 Task: Select the false option in the web worker.
Action: Mouse moved to (18, 464)
Screenshot: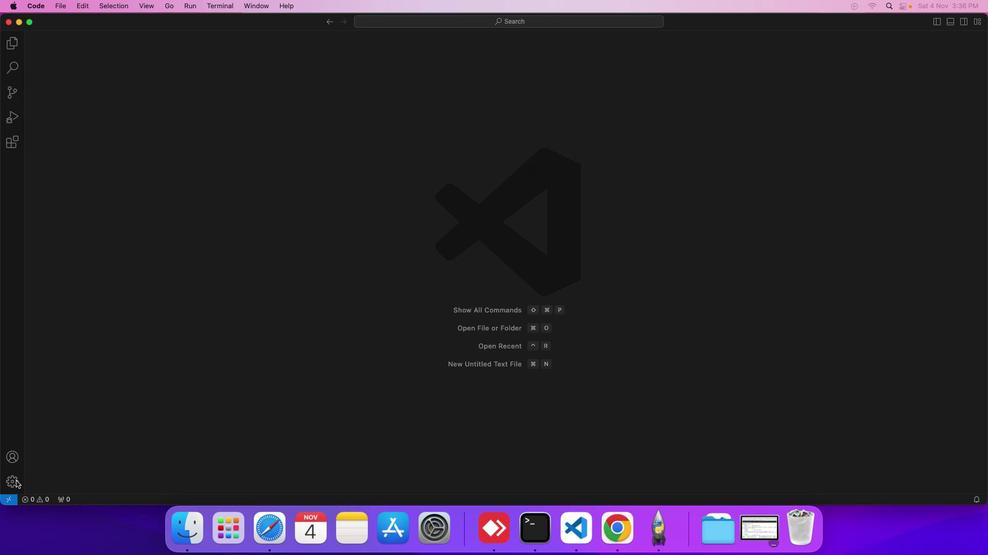 
Action: Mouse pressed left at (18, 464)
Screenshot: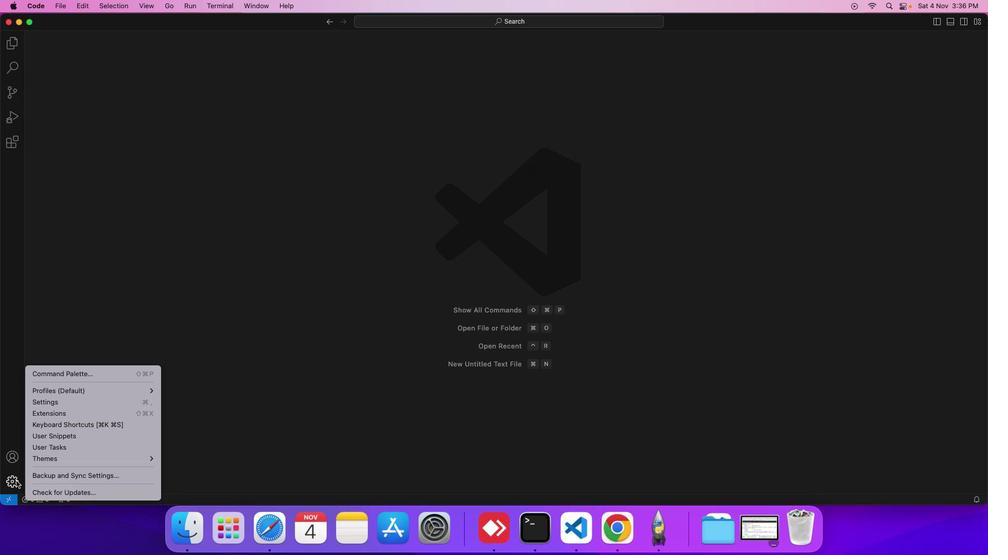 
Action: Mouse moved to (50, 406)
Screenshot: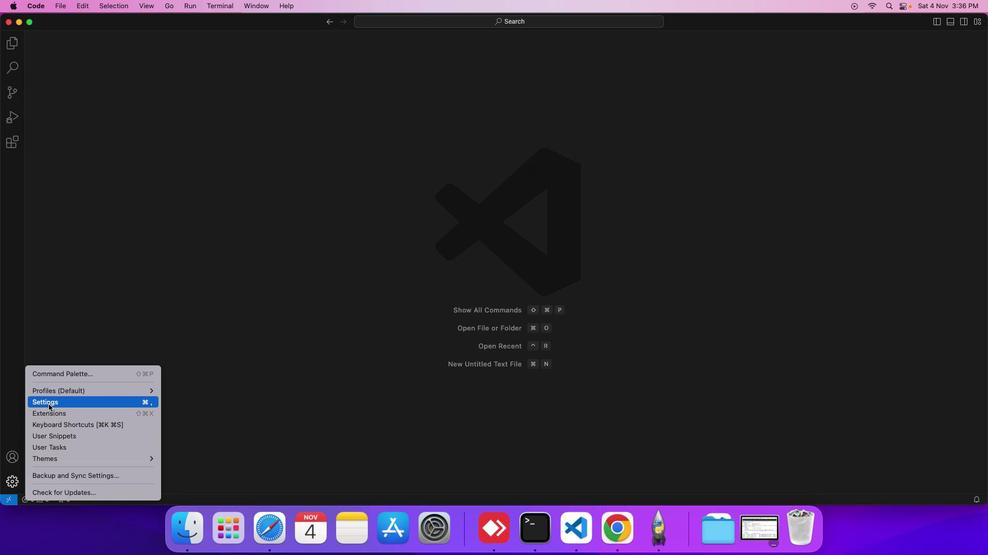 
Action: Mouse pressed left at (50, 406)
Screenshot: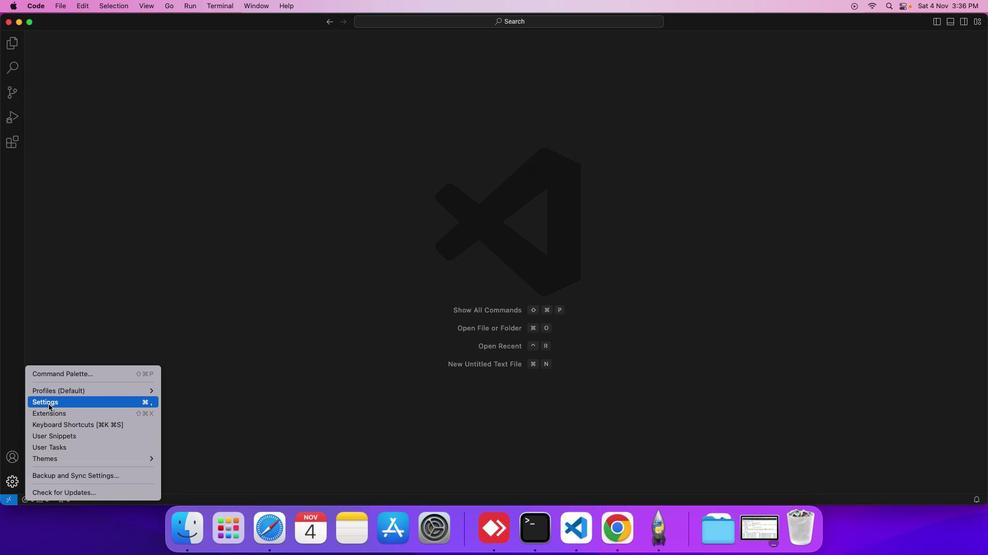 
Action: Mouse moved to (242, 216)
Screenshot: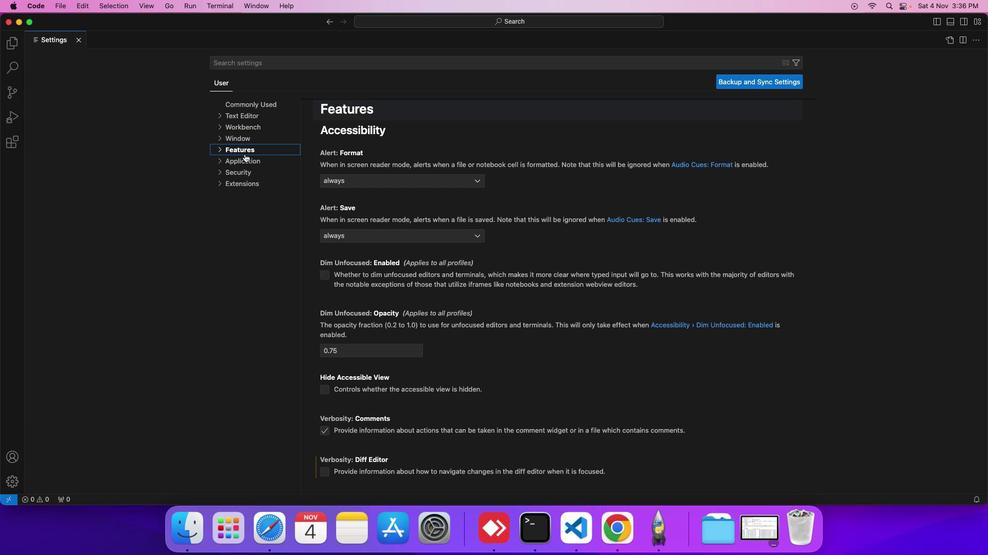 
Action: Mouse pressed left at (242, 216)
Screenshot: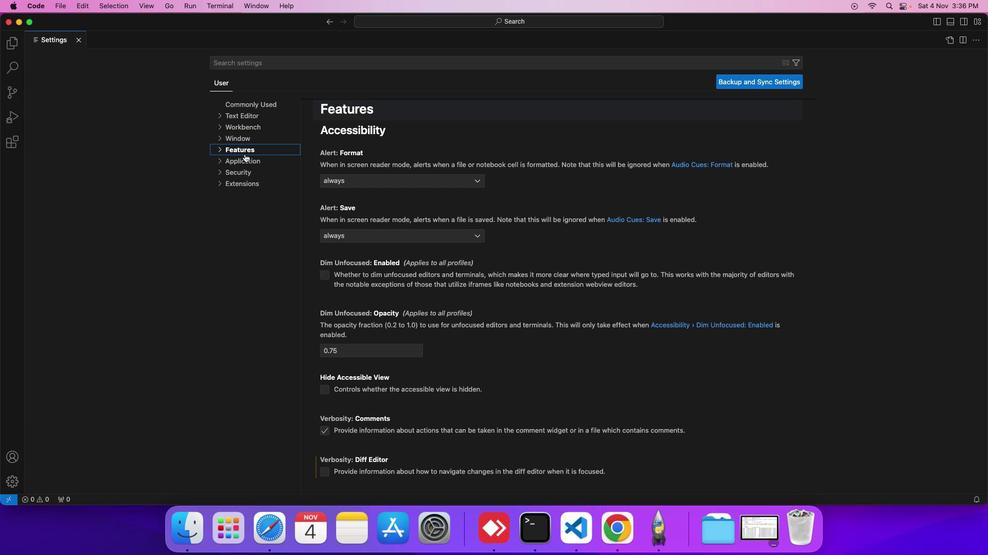 
Action: Mouse moved to (248, 275)
Screenshot: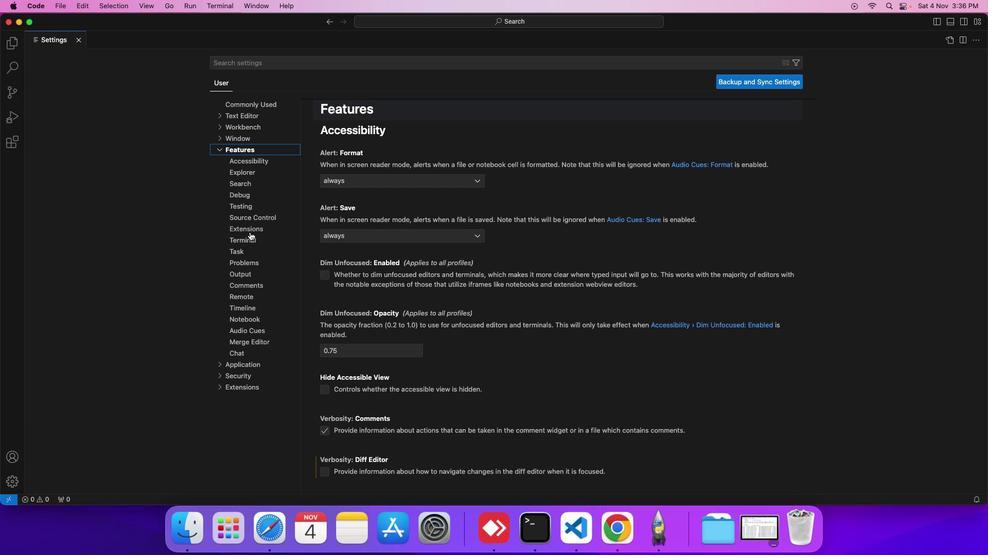 
Action: Mouse pressed left at (248, 275)
Screenshot: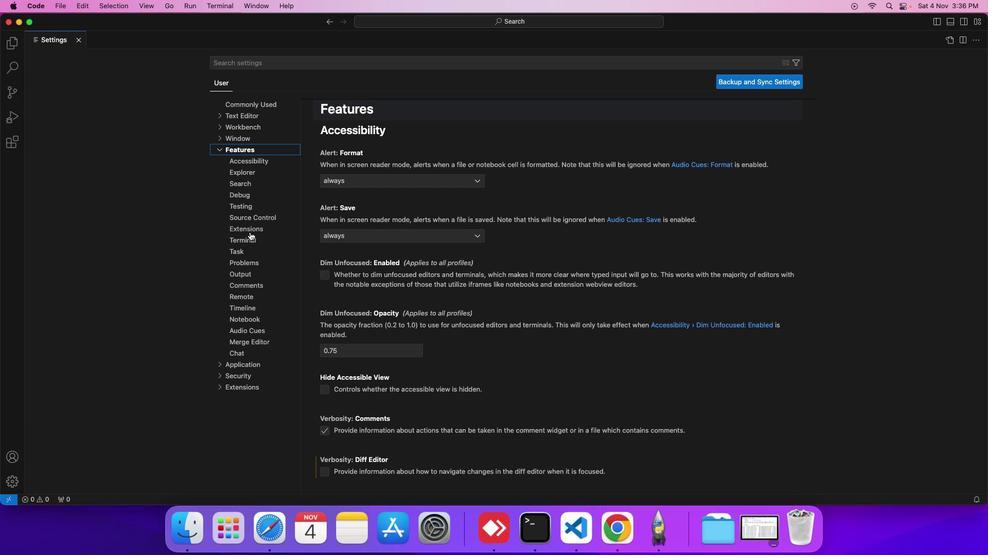 
Action: Mouse moved to (368, 336)
Screenshot: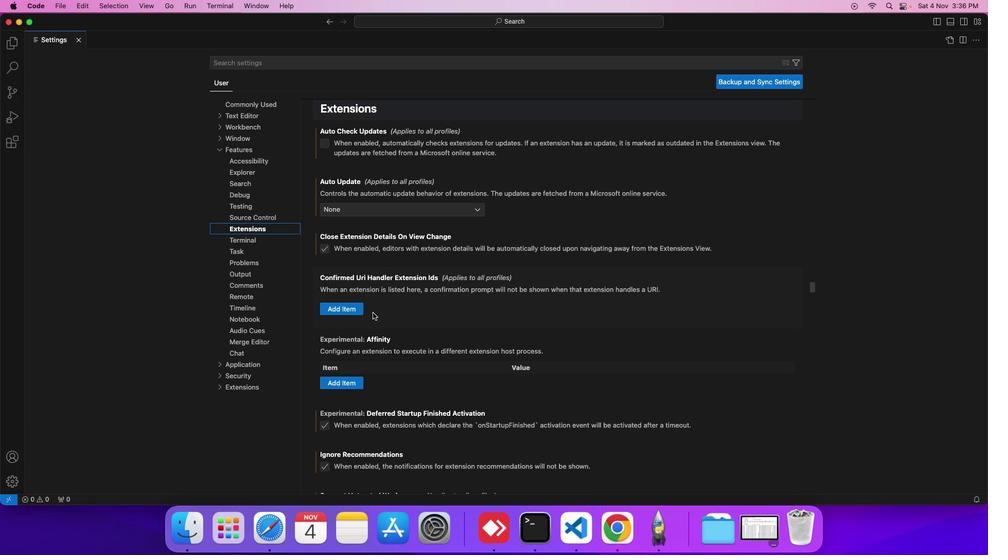 
Action: Mouse scrolled (368, 336) with delta (2, 98)
Screenshot: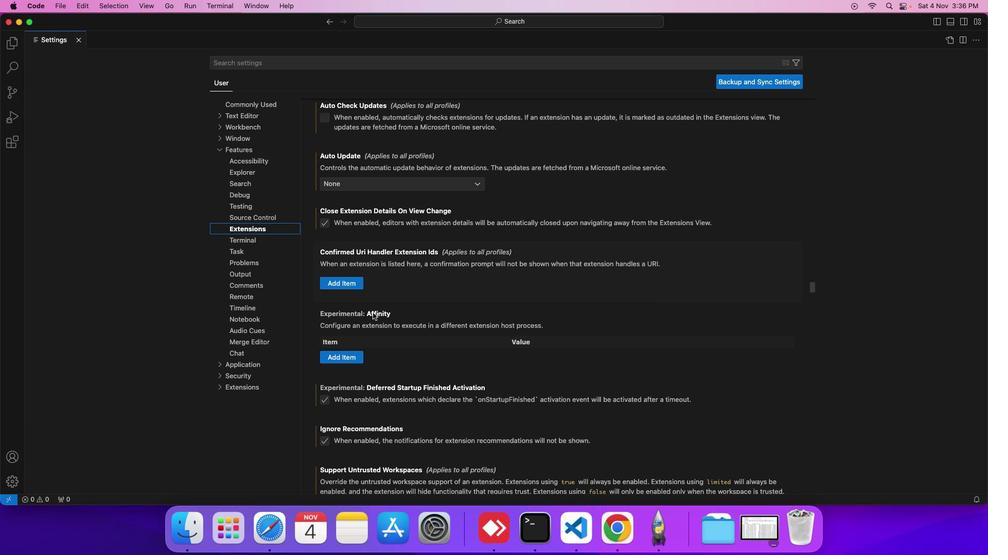 
Action: Mouse scrolled (368, 336) with delta (2, 98)
Screenshot: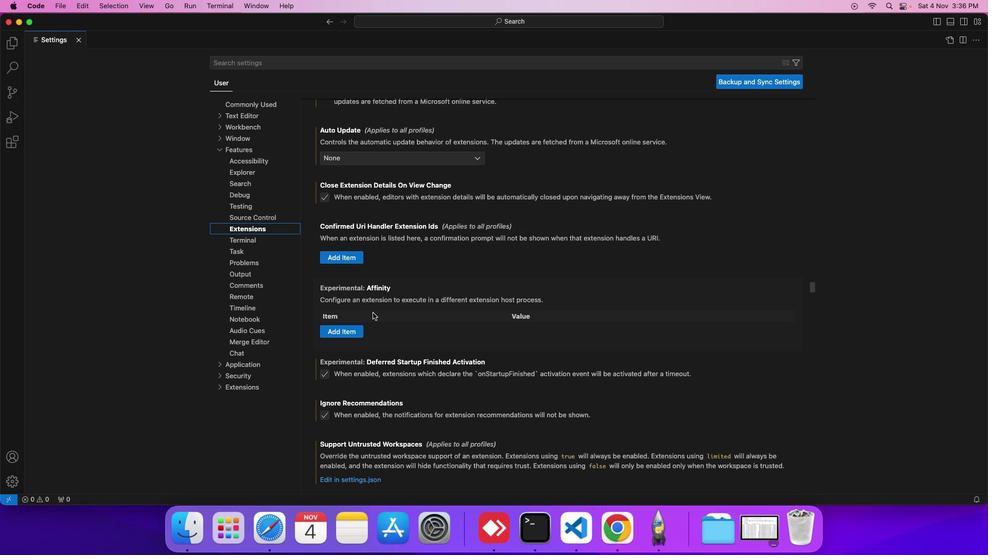
Action: Mouse scrolled (368, 336) with delta (2, 98)
Screenshot: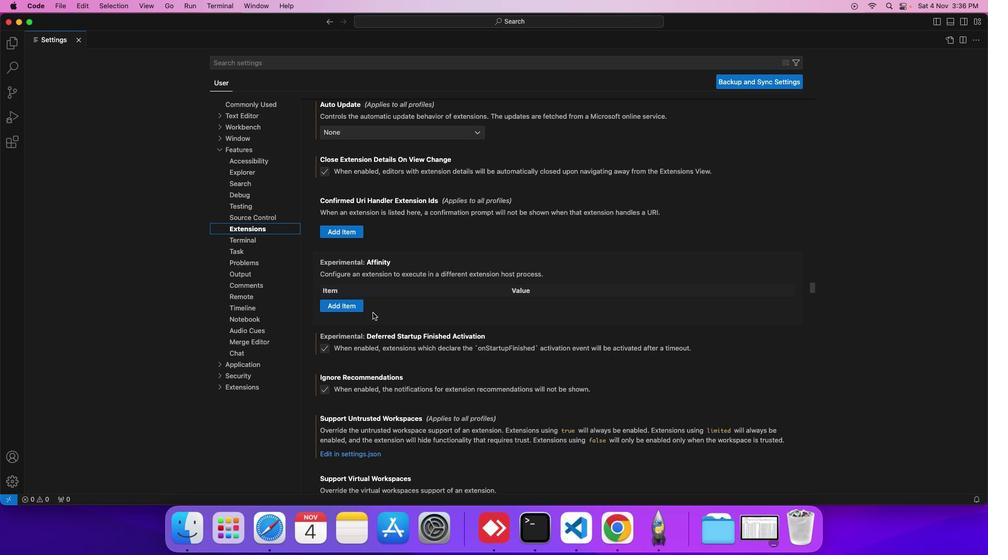 
Action: Mouse scrolled (368, 336) with delta (2, 98)
Screenshot: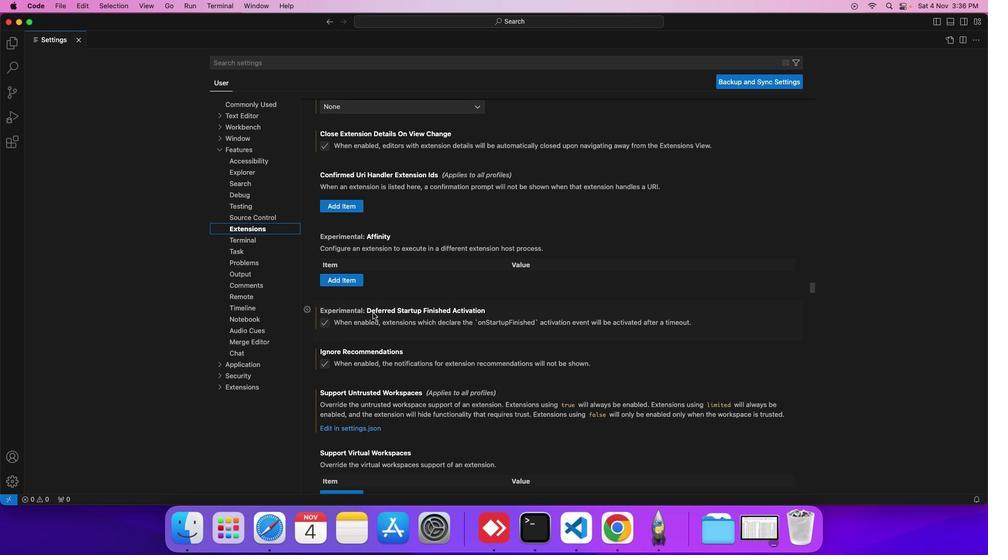 
Action: Mouse scrolled (368, 336) with delta (2, 98)
Screenshot: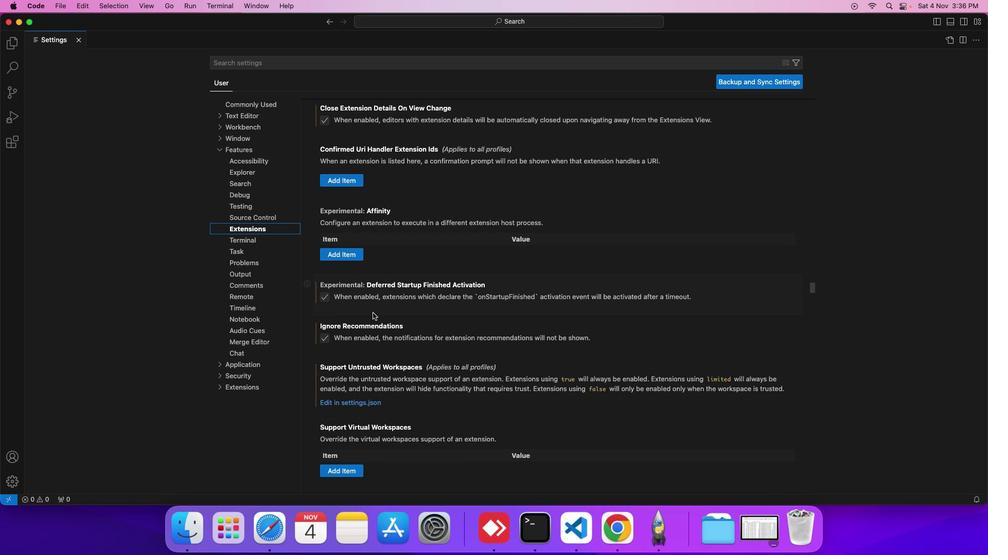 
Action: Mouse scrolled (368, 336) with delta (2, 98)
Screenshot: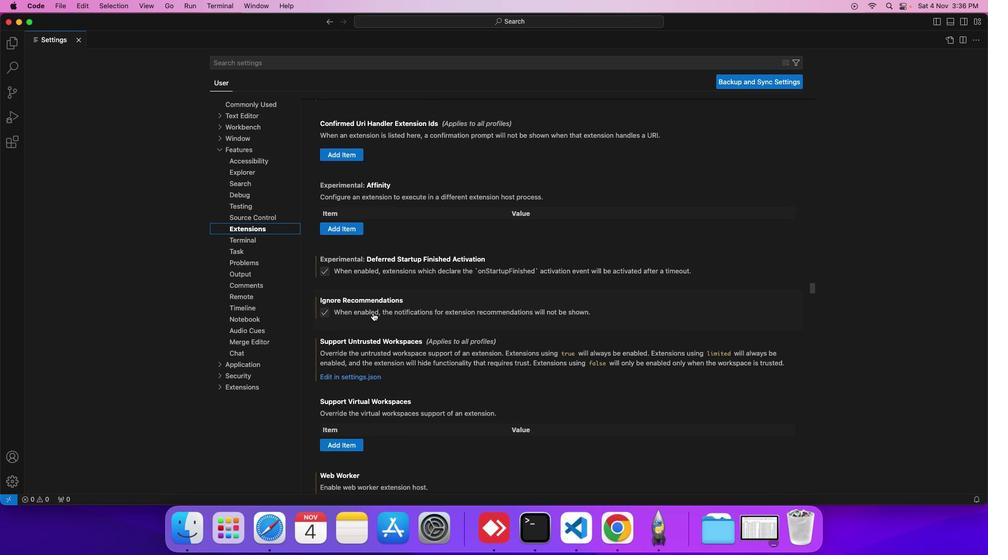 
Action: Mouse scrolled (368, 336) with delta (2, 98)
Screenshot: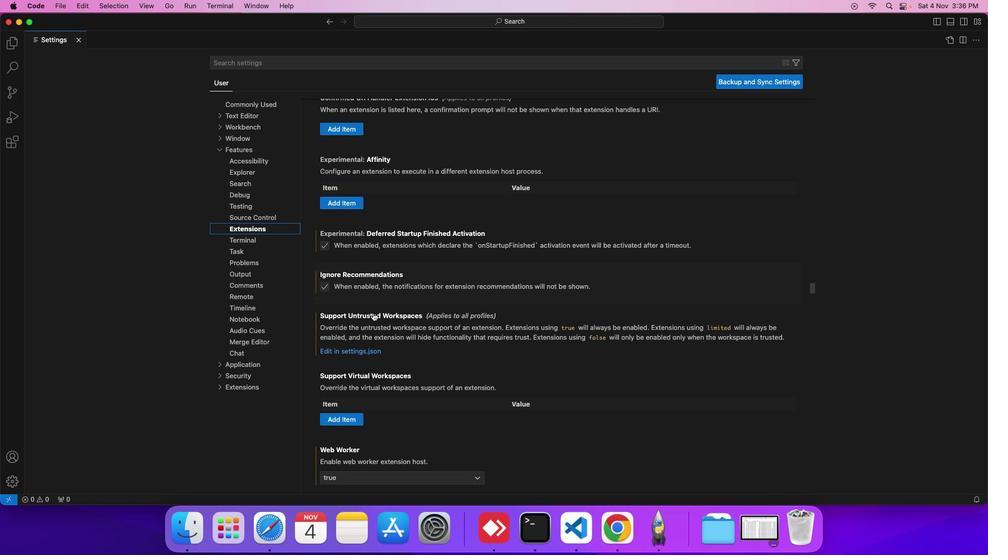 
Action: Mouse scrolled (368, 336) with delta (2, 98)
Screenshot: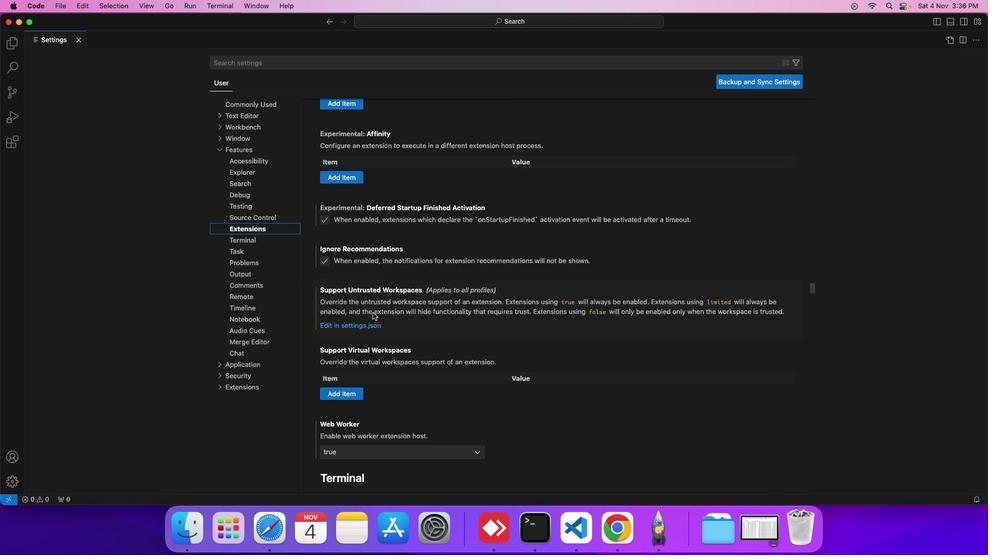 
Action: Mouse scrolled (368, 336) with delta (2, 98)
Screenshot: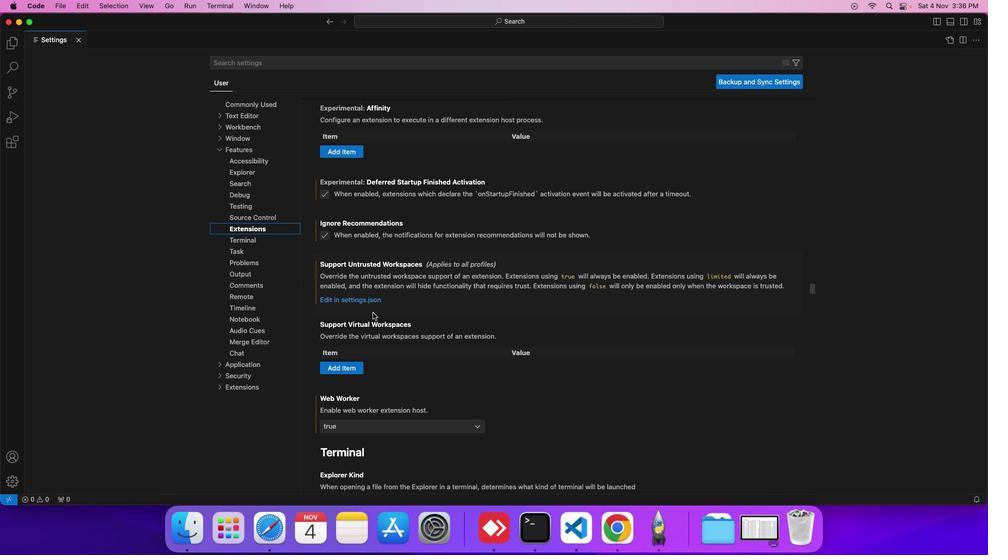 
Action: Mouse scrolled (368, 336) with delta (2, 98)
Screenshot: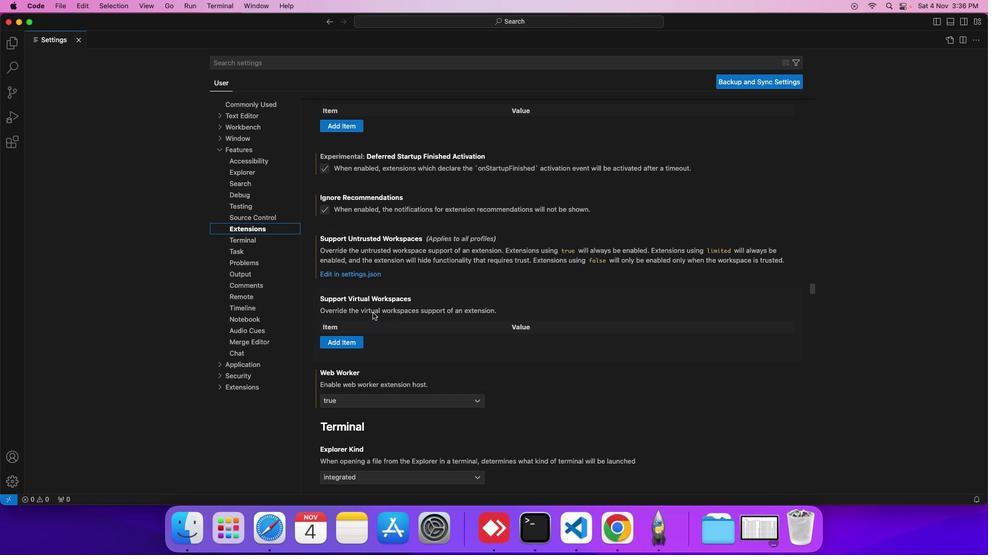 
Action: Mouse scrolled (368, 336) with delta (2, 98)
Screenshot: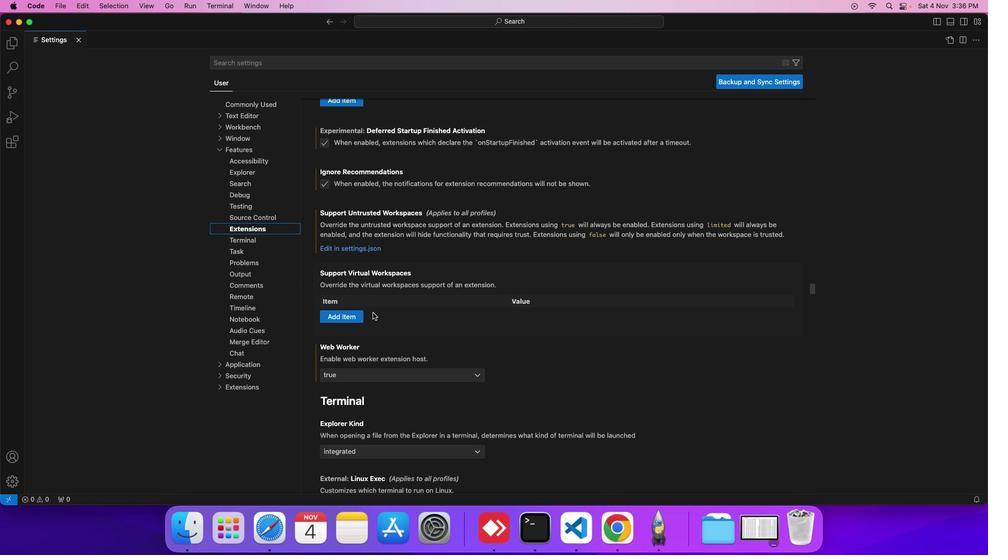 
Action: Mouse scrolled (368, 336) with delta (2, 98)
Screenshot: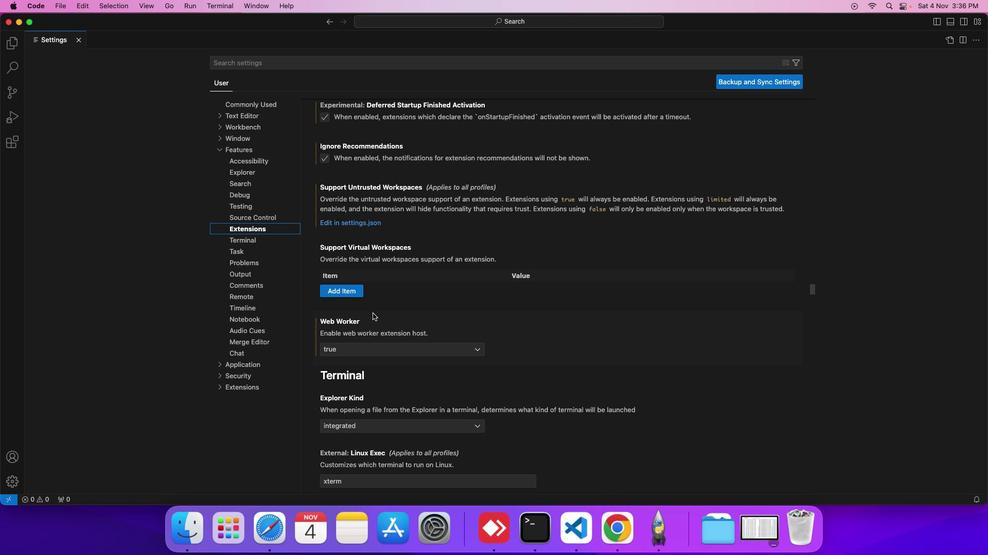
Action: Mouse moved to (352, 363)
Screenshot: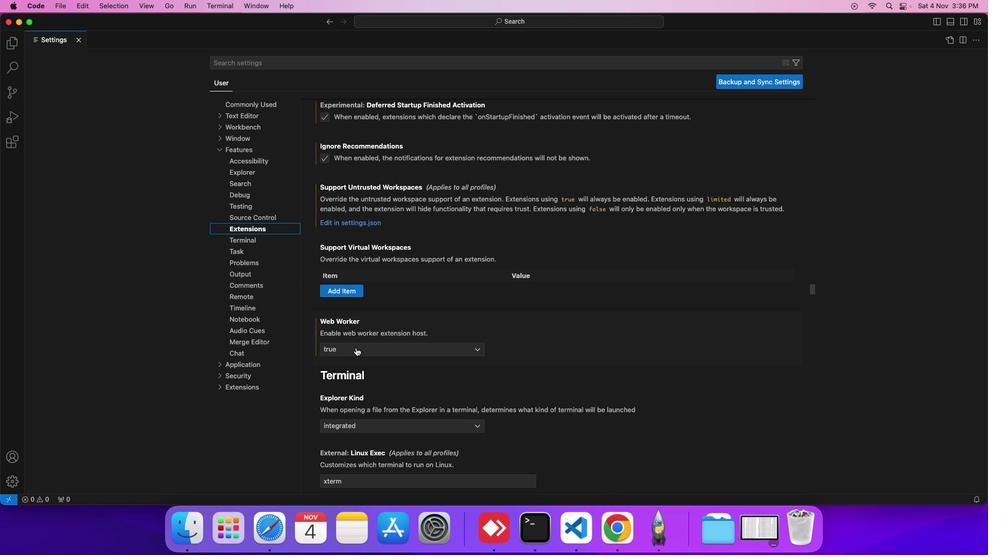 
Action: Mouse pressed left at (352, 363)
Screenshot: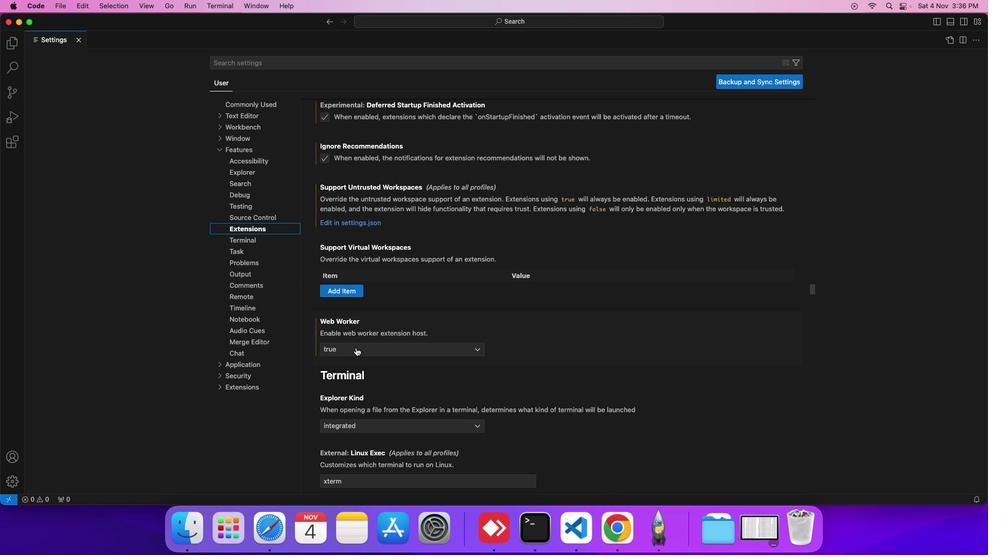 
Action: Mouse moved to (349, 381)
Screenshot: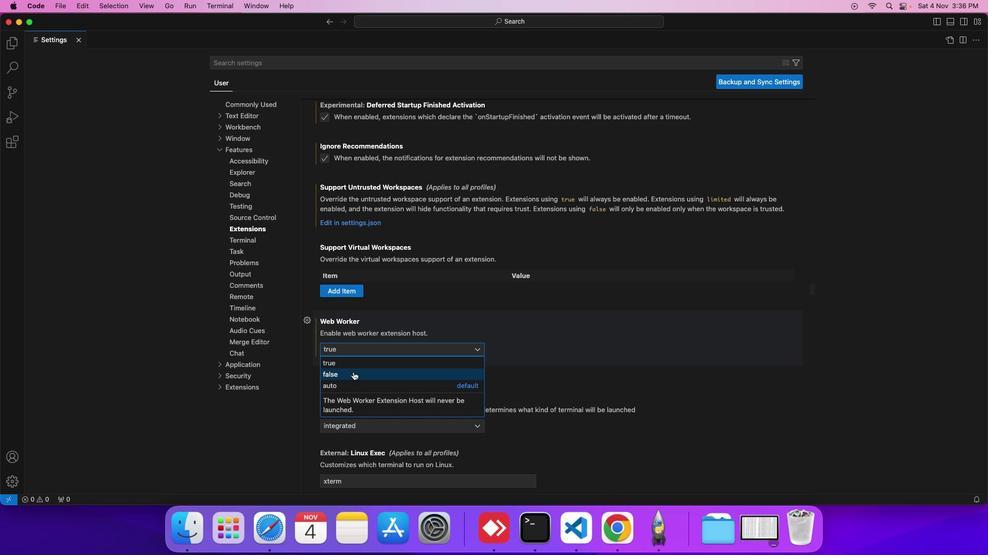 
Action: Mouse pressed left at (349, 381)
Screenshot: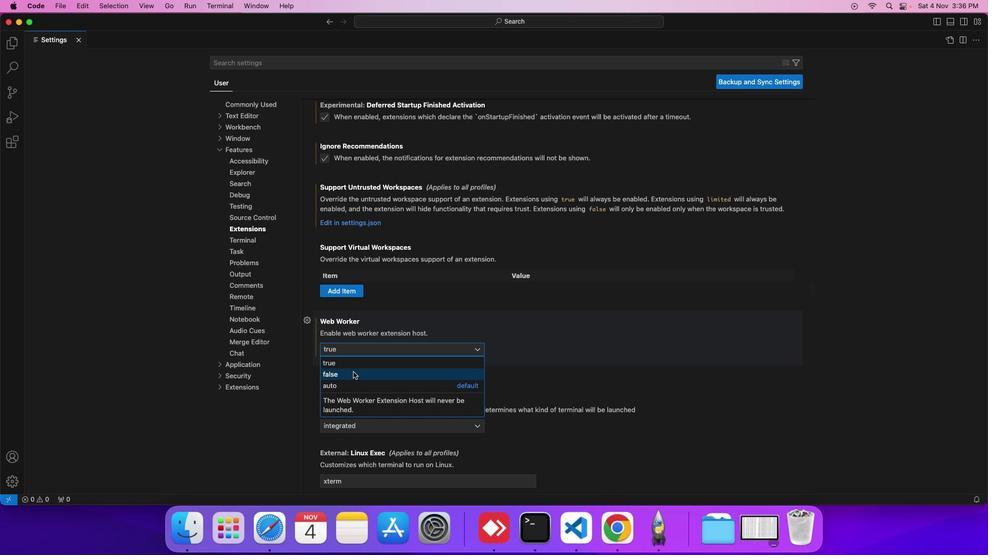 
Action: Mouse moved to (349, 381)
Screenshot: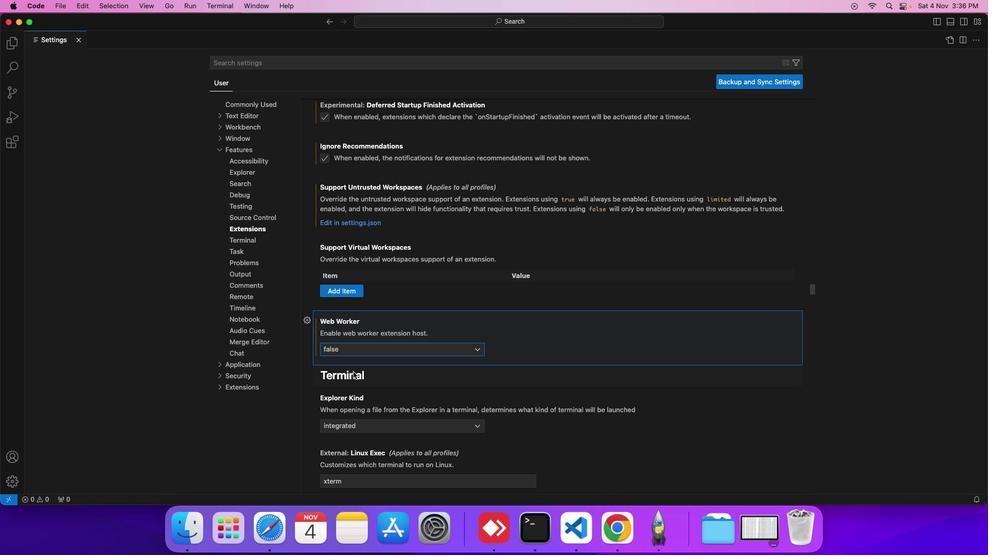 
